 Task: In Heading Arial with underline. Font size of heading  '18'Font style of data Calibri. Font size of data  9Alignment of headline & data Align center. Fill color in heading,  RedFont color of data Black Apply border in Data No BorderIn the sheet  Budget Control Logbook
Action: Mouse moved to (1162, 155)
Screenshot: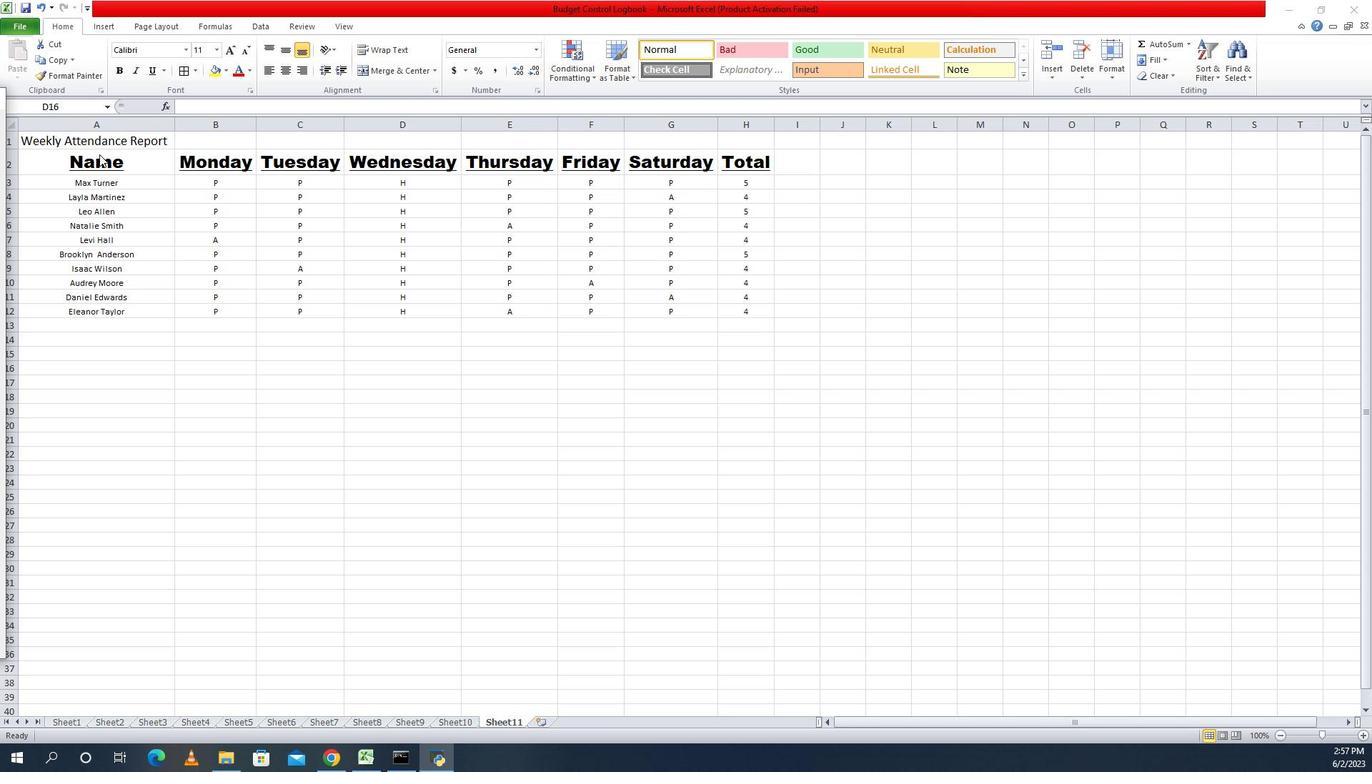 
Action: Mouse pressed left at (1162, 155)
Screenshot: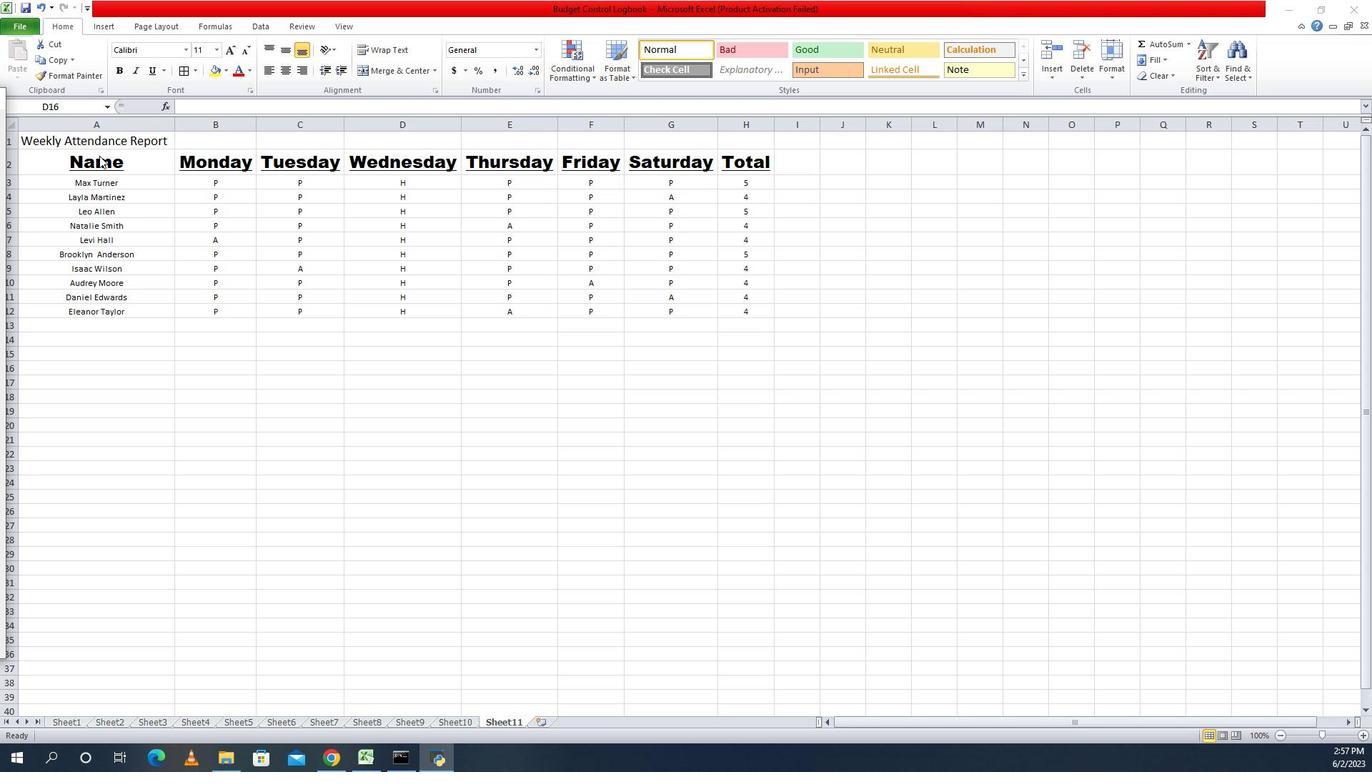 
Action: Mouse pressed left at (1162, 155)
Screenshot: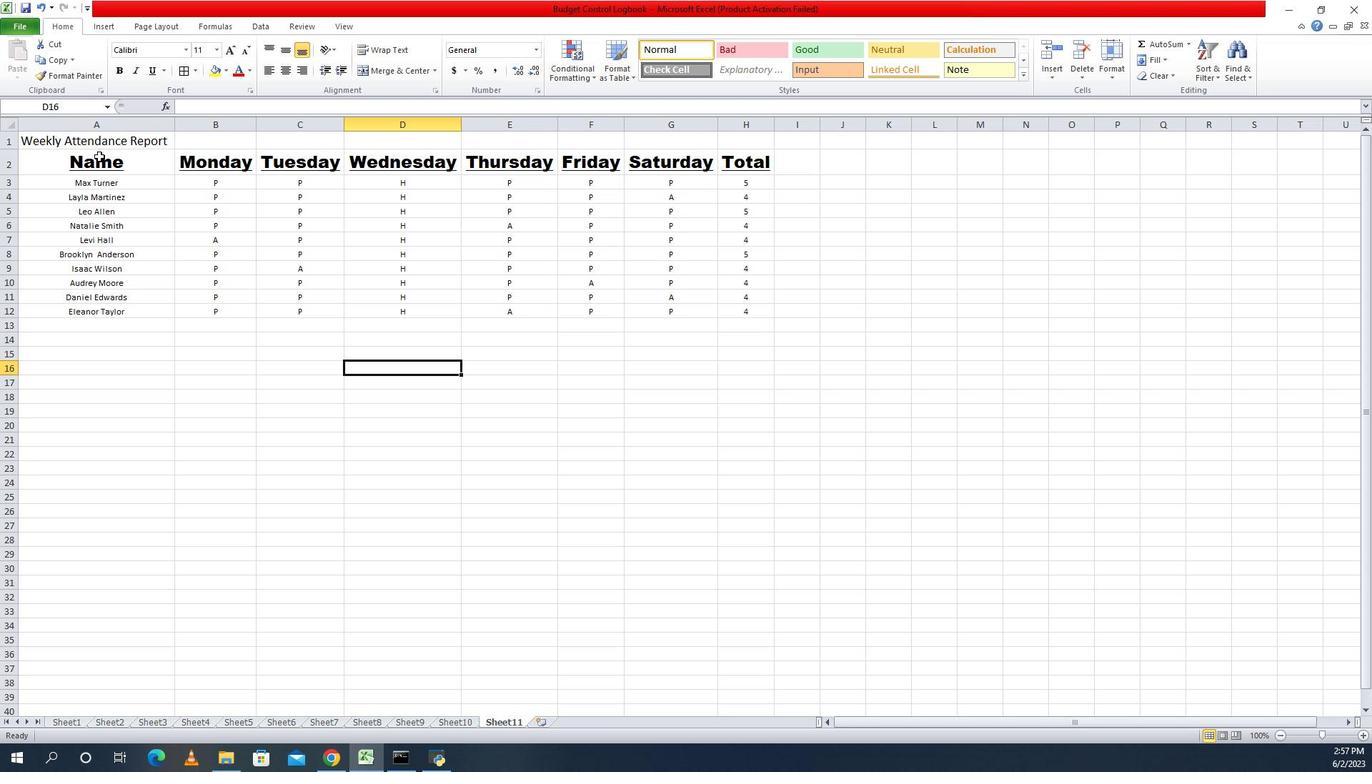 
Action: Mouse moved to (1245, 51)
Screenshot: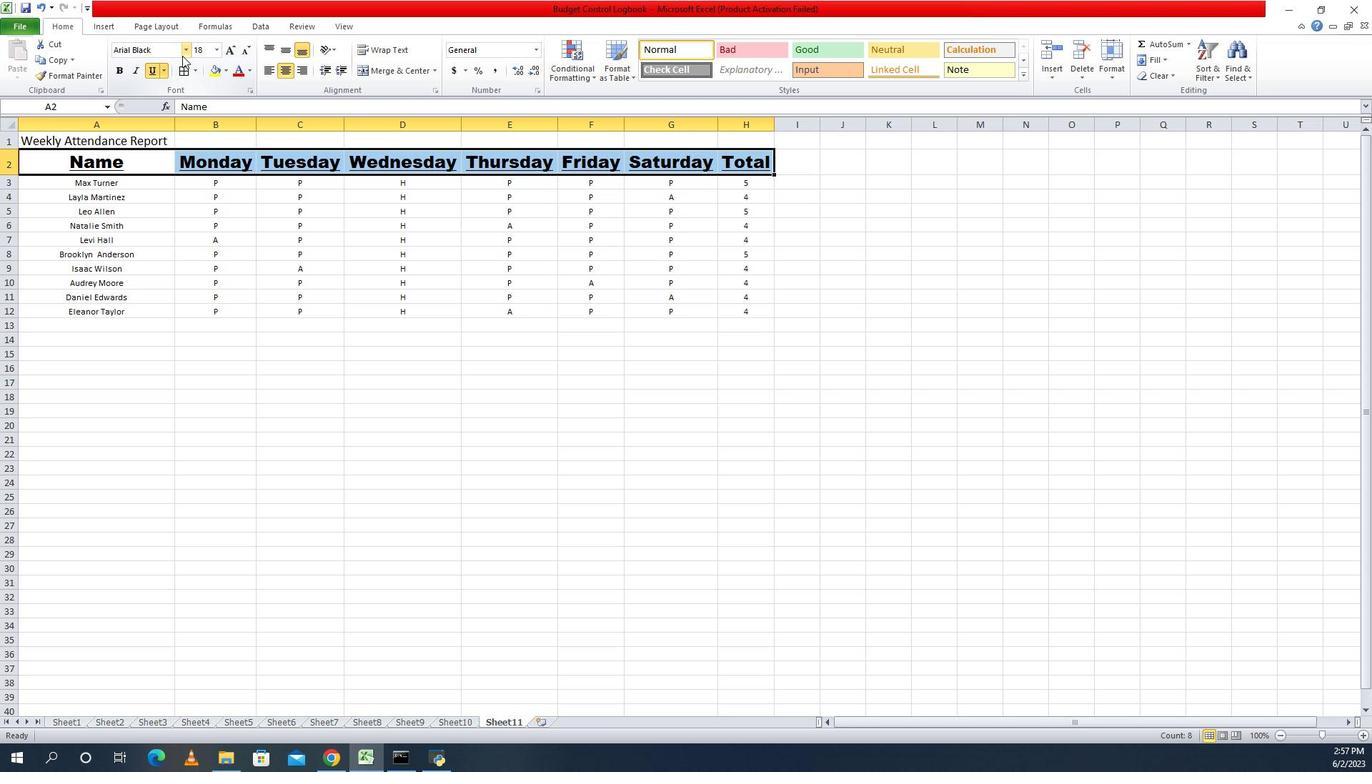 
Action: Mouse pressed left at (1245, 51)
Screenshot: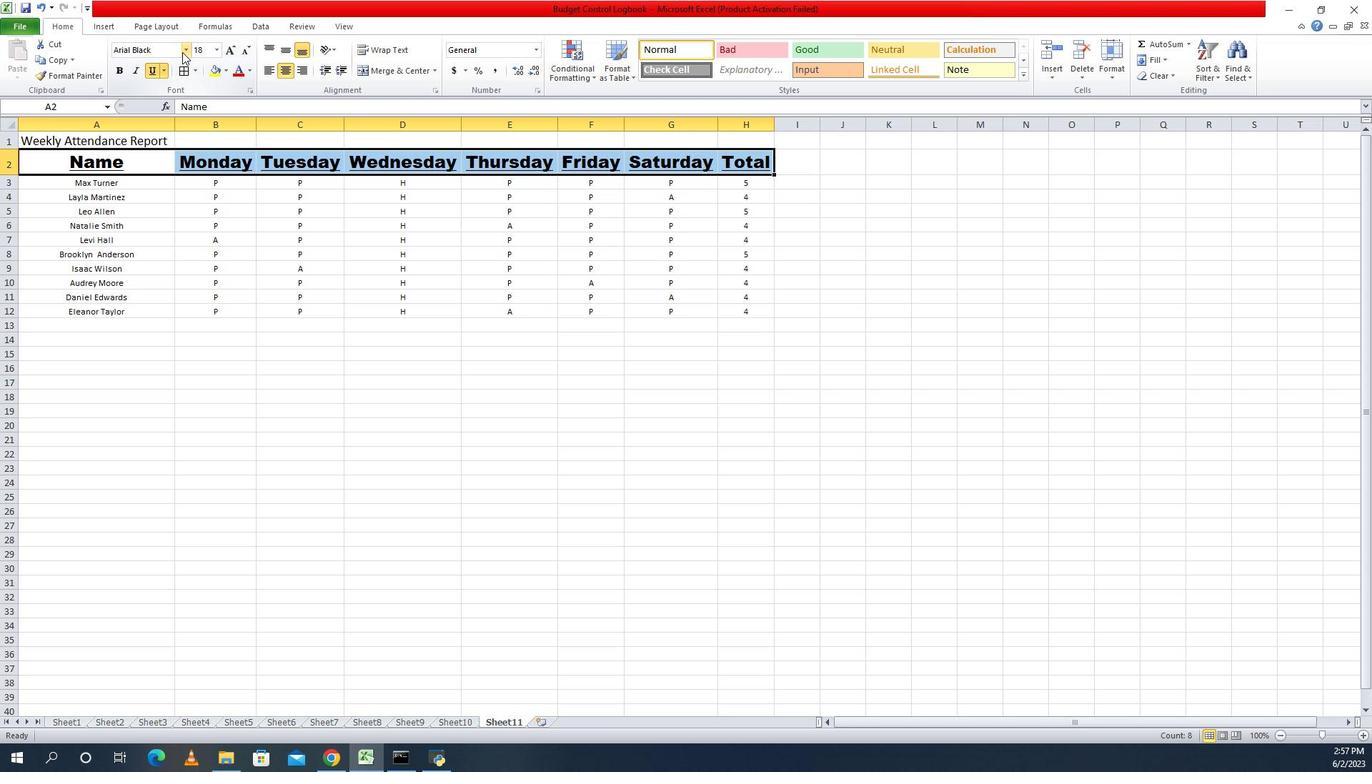 
Action: Mouse moved to (1233, 168)
Screenshot: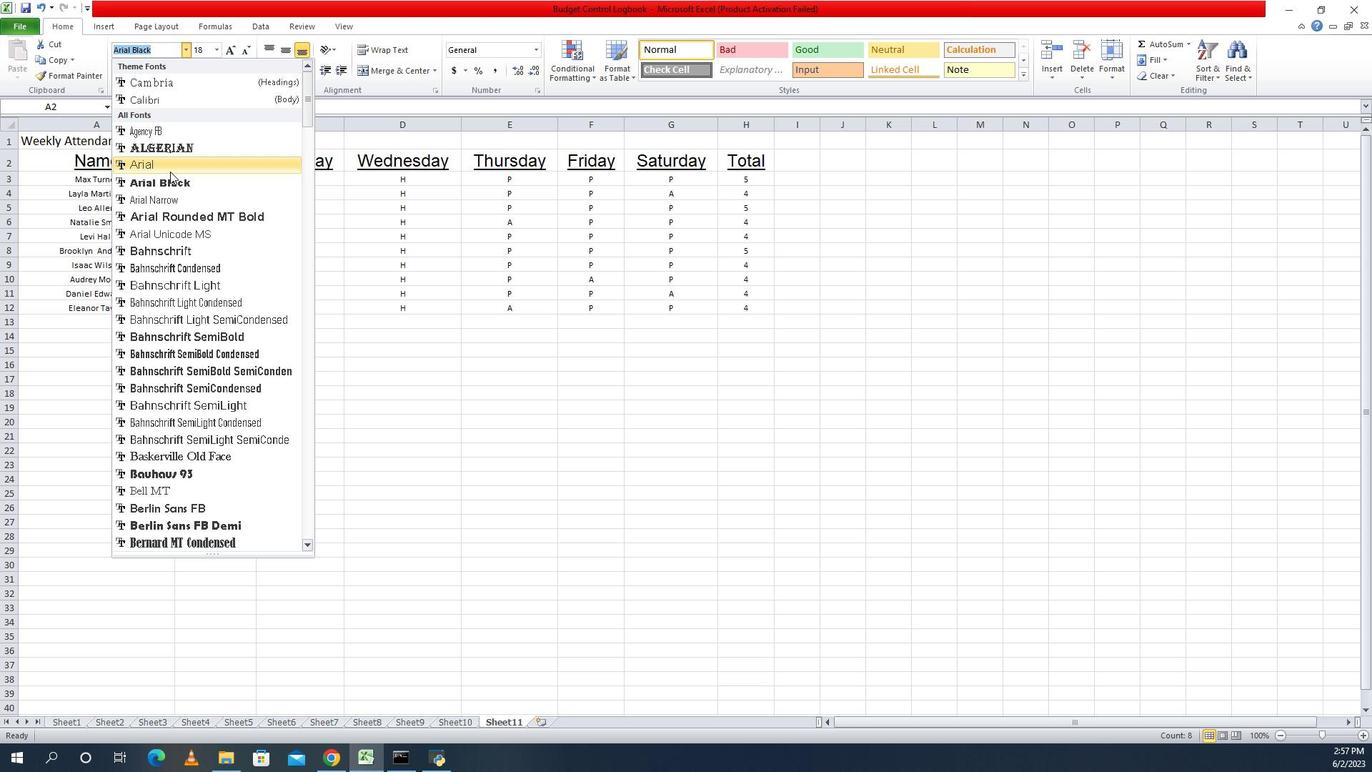 
Action: Mouse pressed left at (1233, 168)
Screenshot: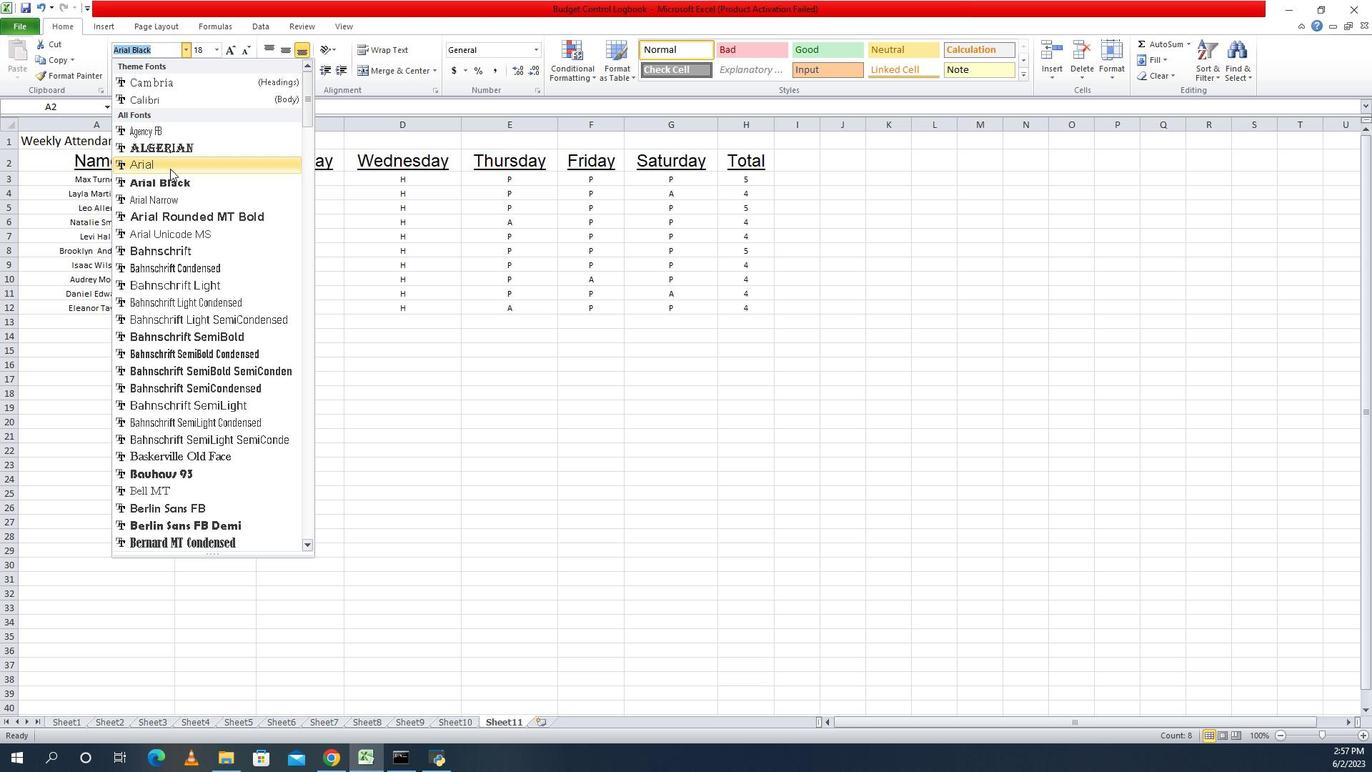 
Action: Mouse moved to (1103, 183)
Screenshot: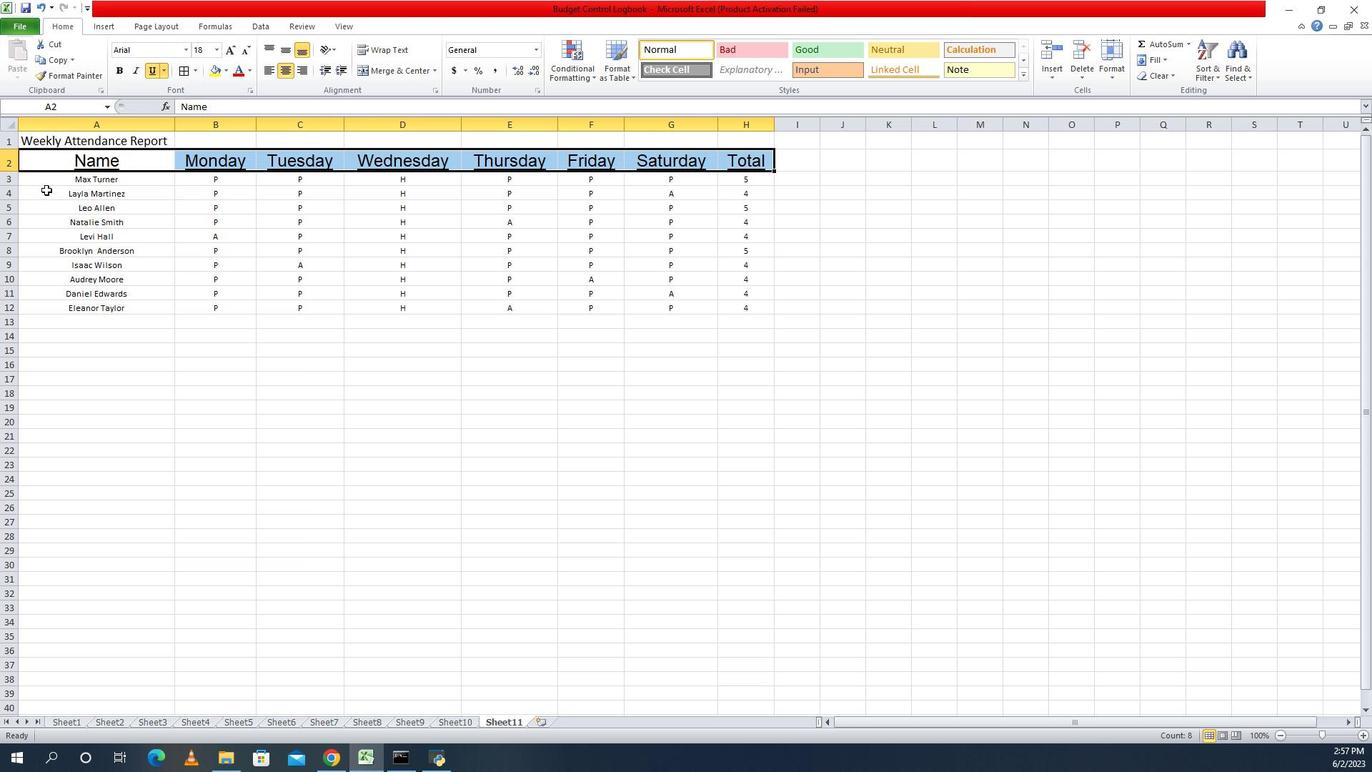 
Action: Mouse pressed left at (1103, 183)
Screenshot: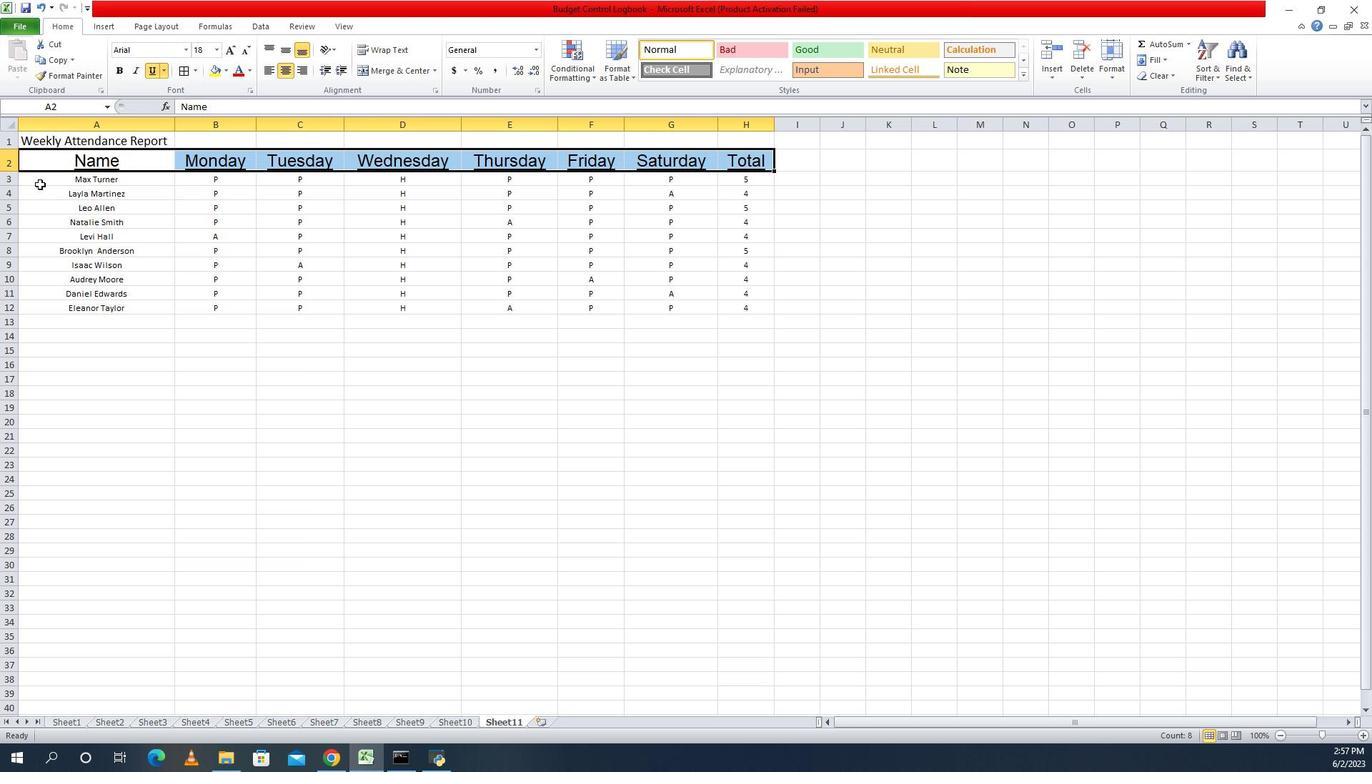 
Action: Mouse moved to (1172, 145)
Screenshot: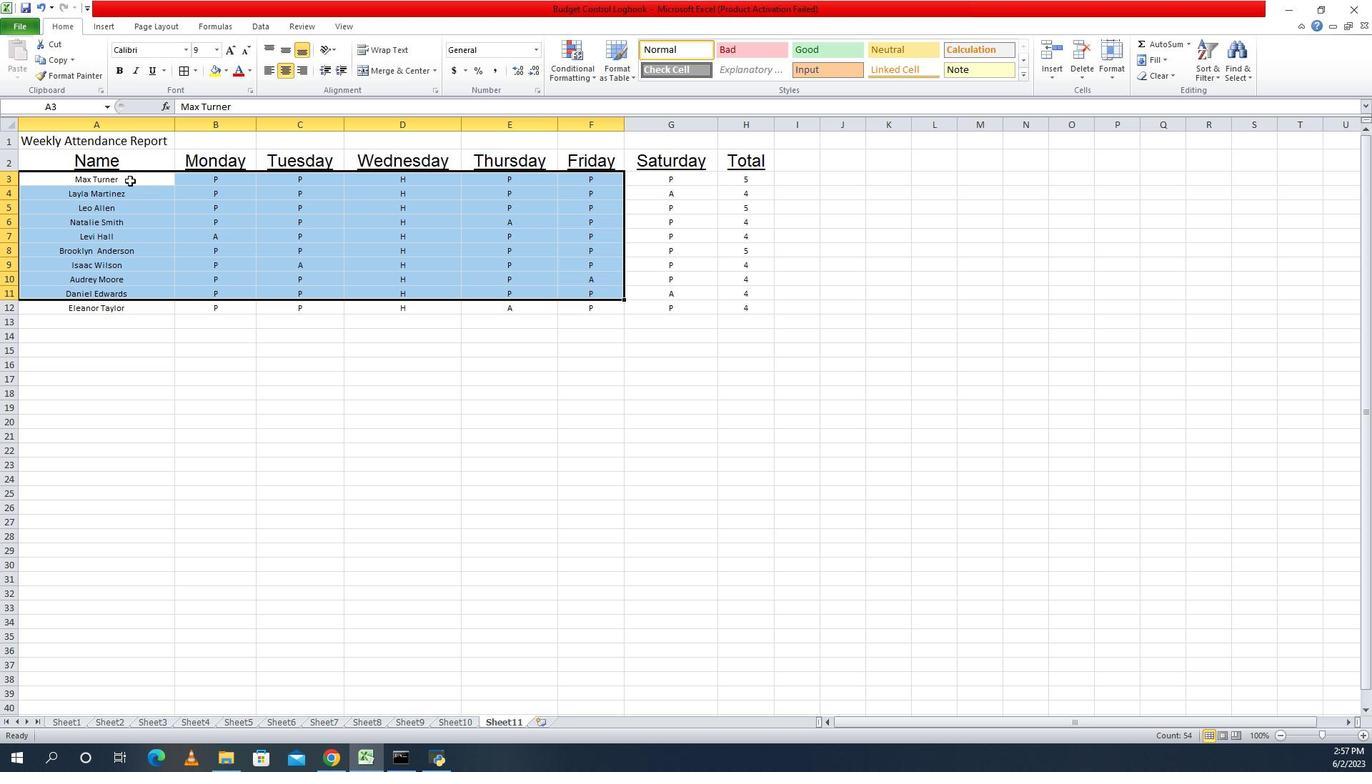 
Action: Mouse pressed left at (1172, 145)
Screenshot: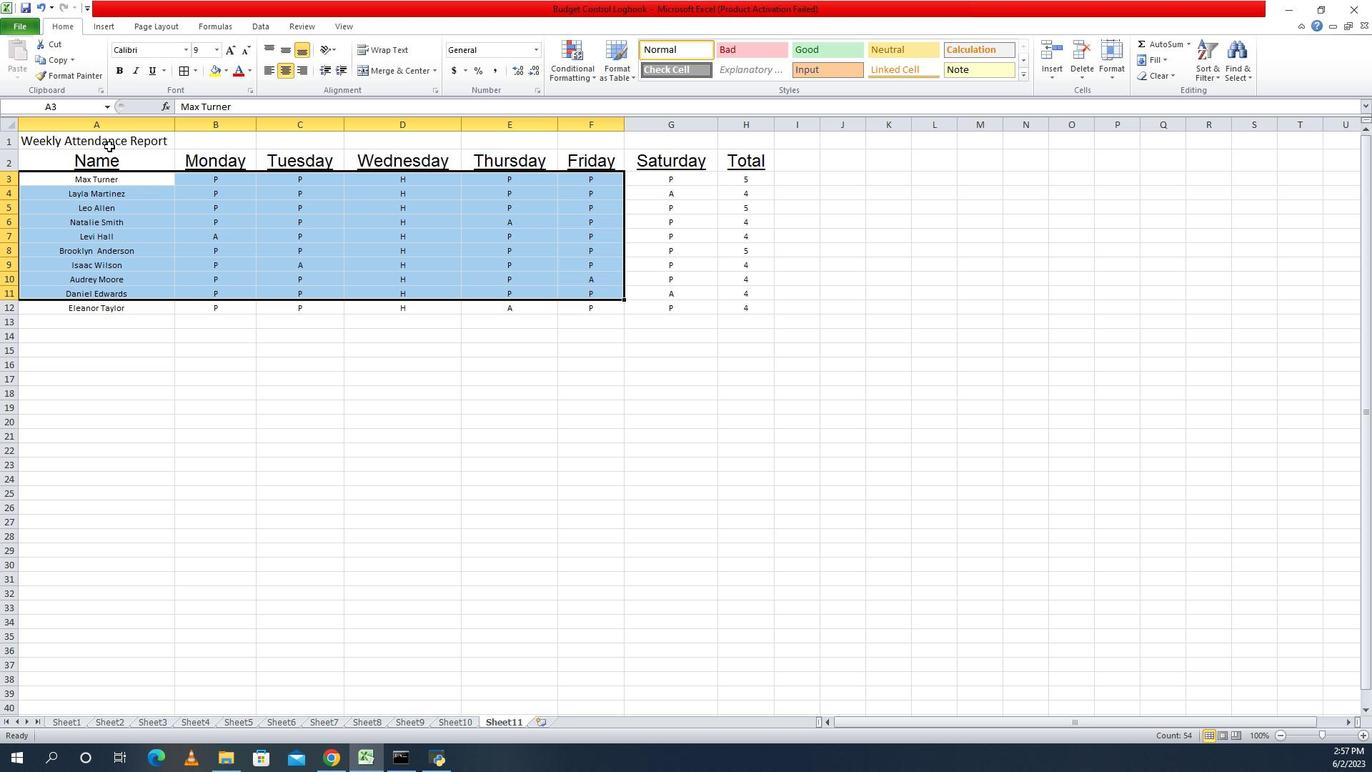 
Action: Mouse moved to (1253, 72)
Screenshot: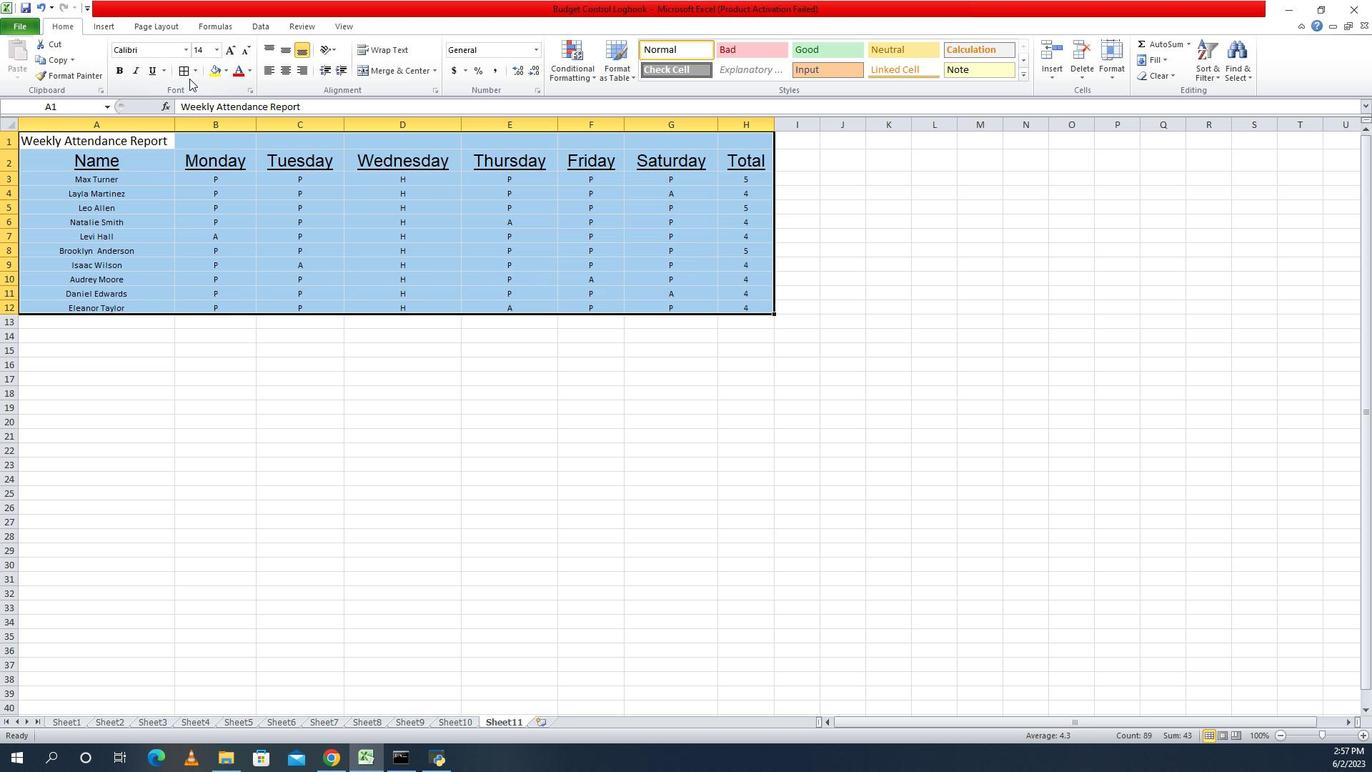 
Action: Mouse pressed left at (1253, 72)
Screenshot: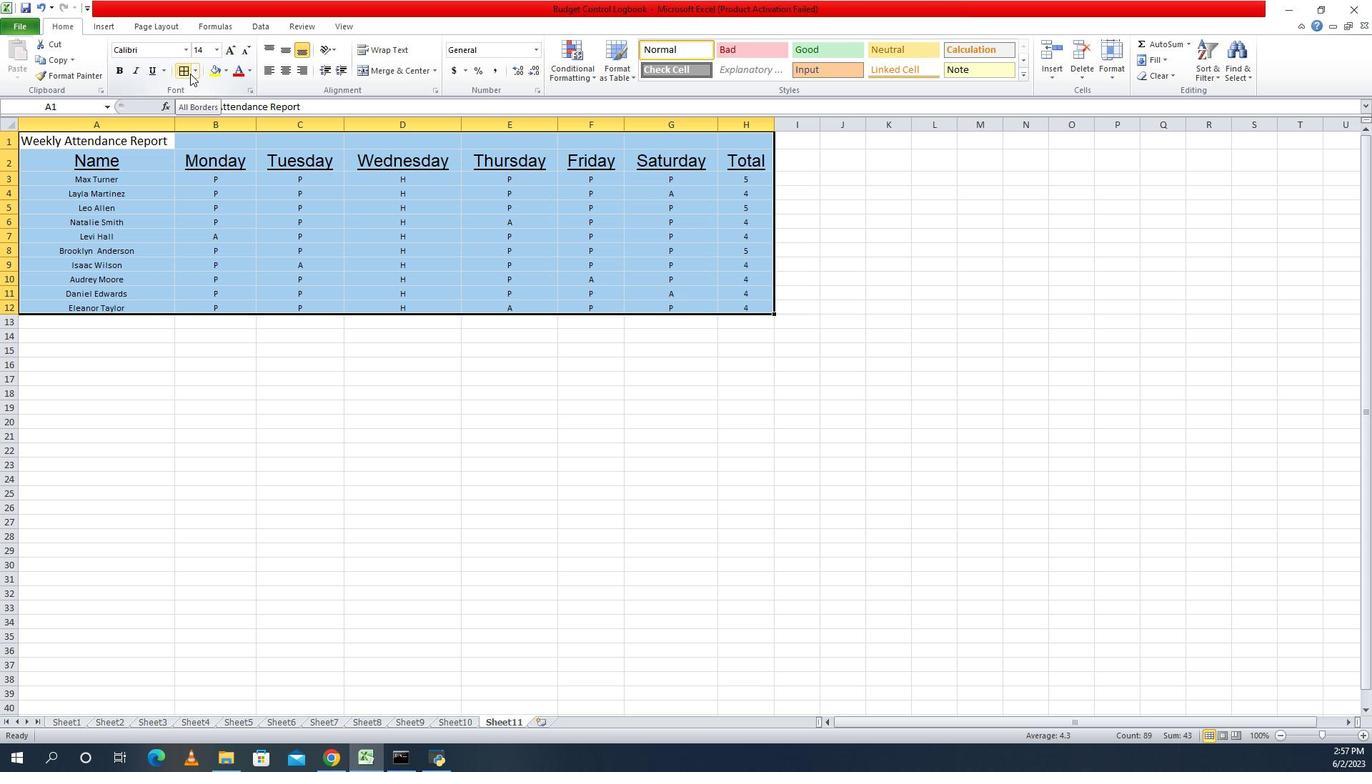 
Action: Mouse moved to (1186, 153)
Screenshot: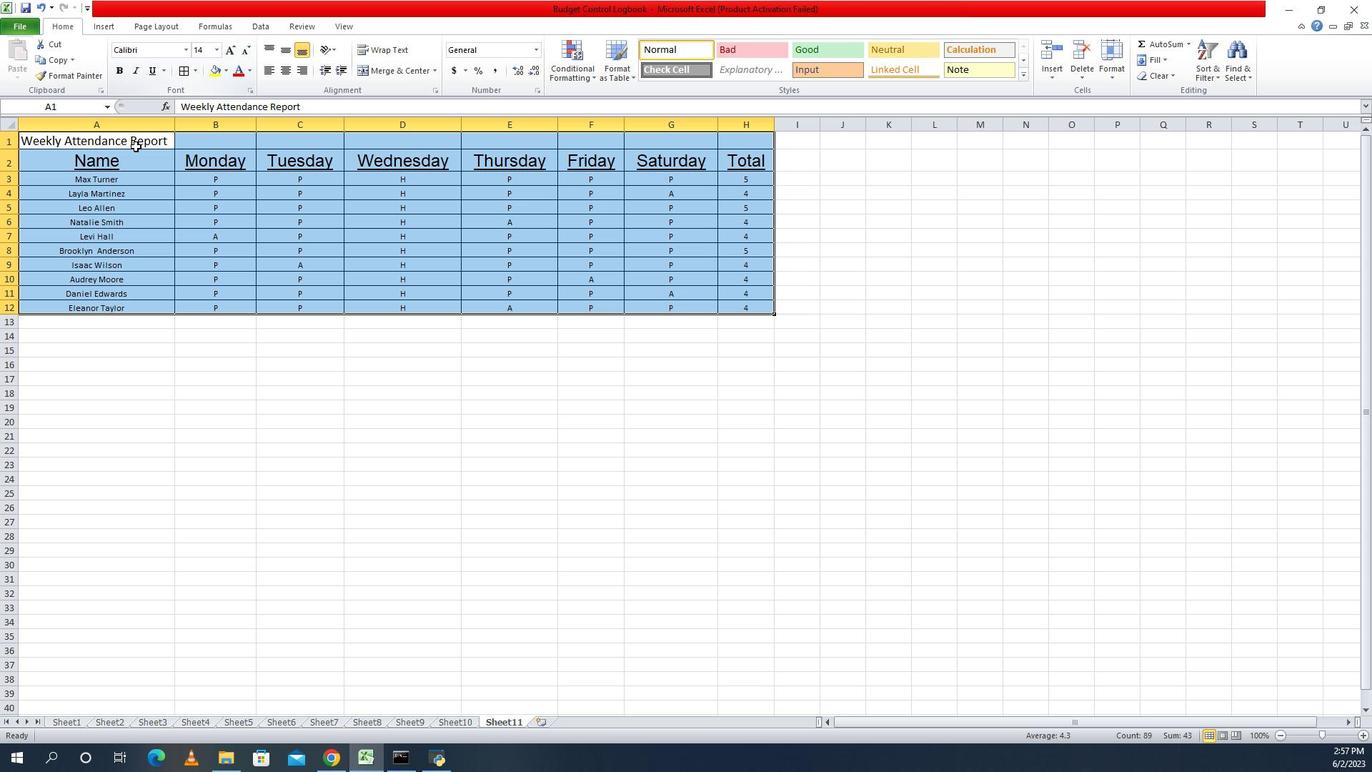 
Action: Mouse pressed left at (1186, 153)
Screenshot: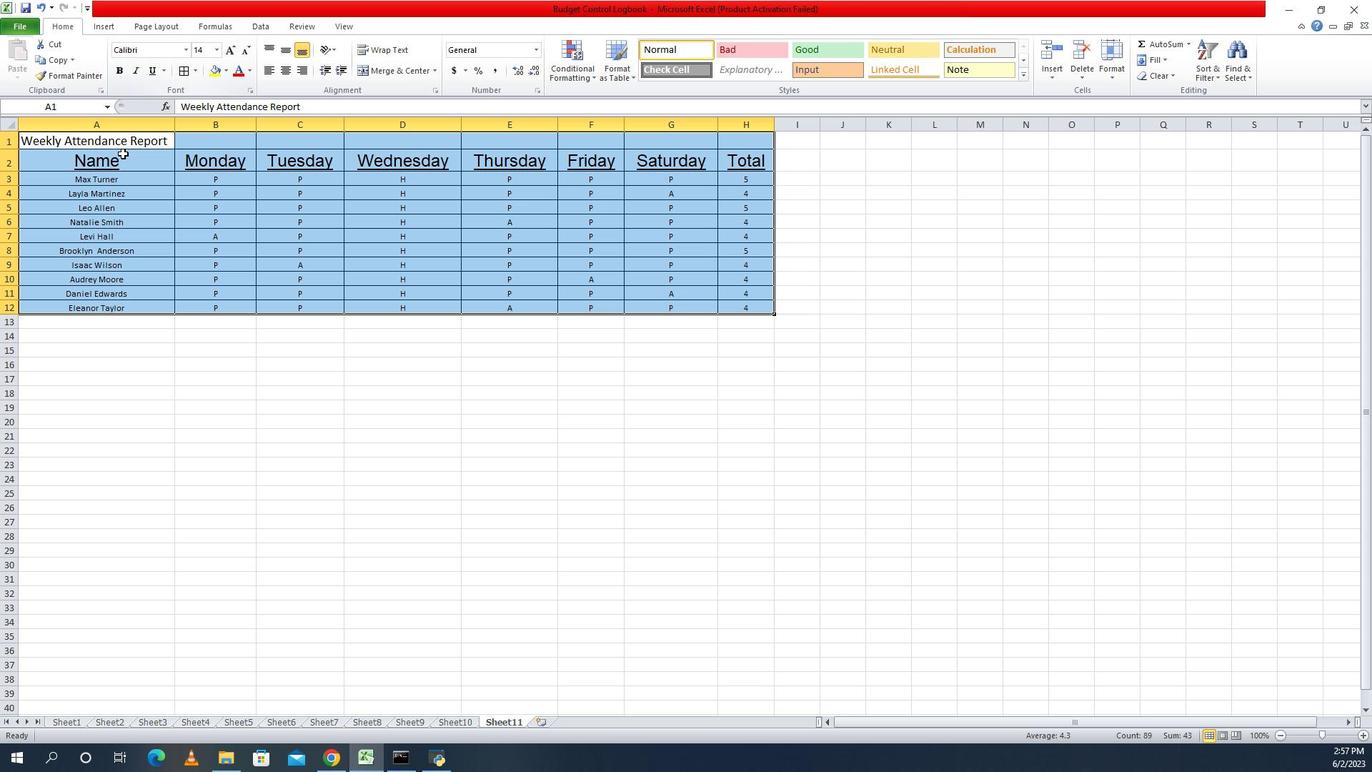 
Action: Mouse moved to (1189, 161)
Screenshot: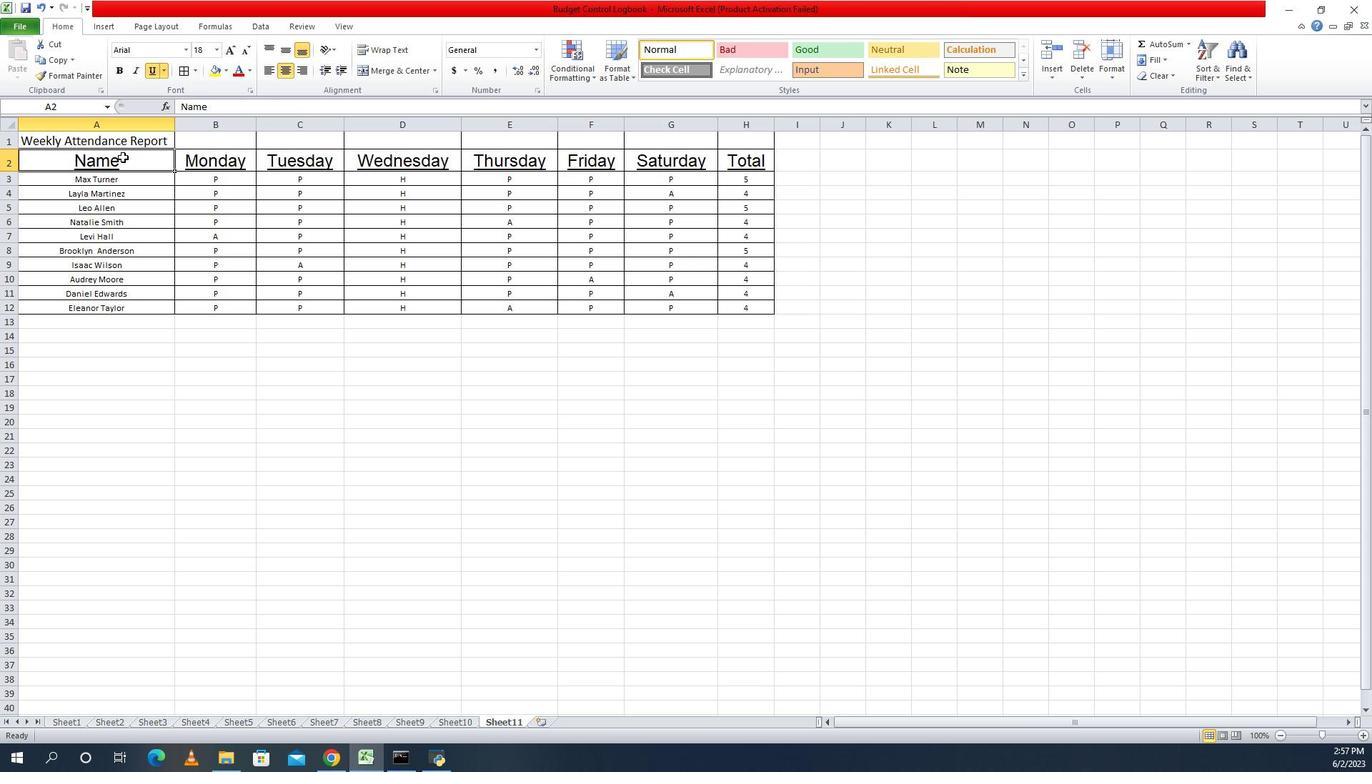 
Action: Mouse pressed left at (1189, 161)
Screenshot: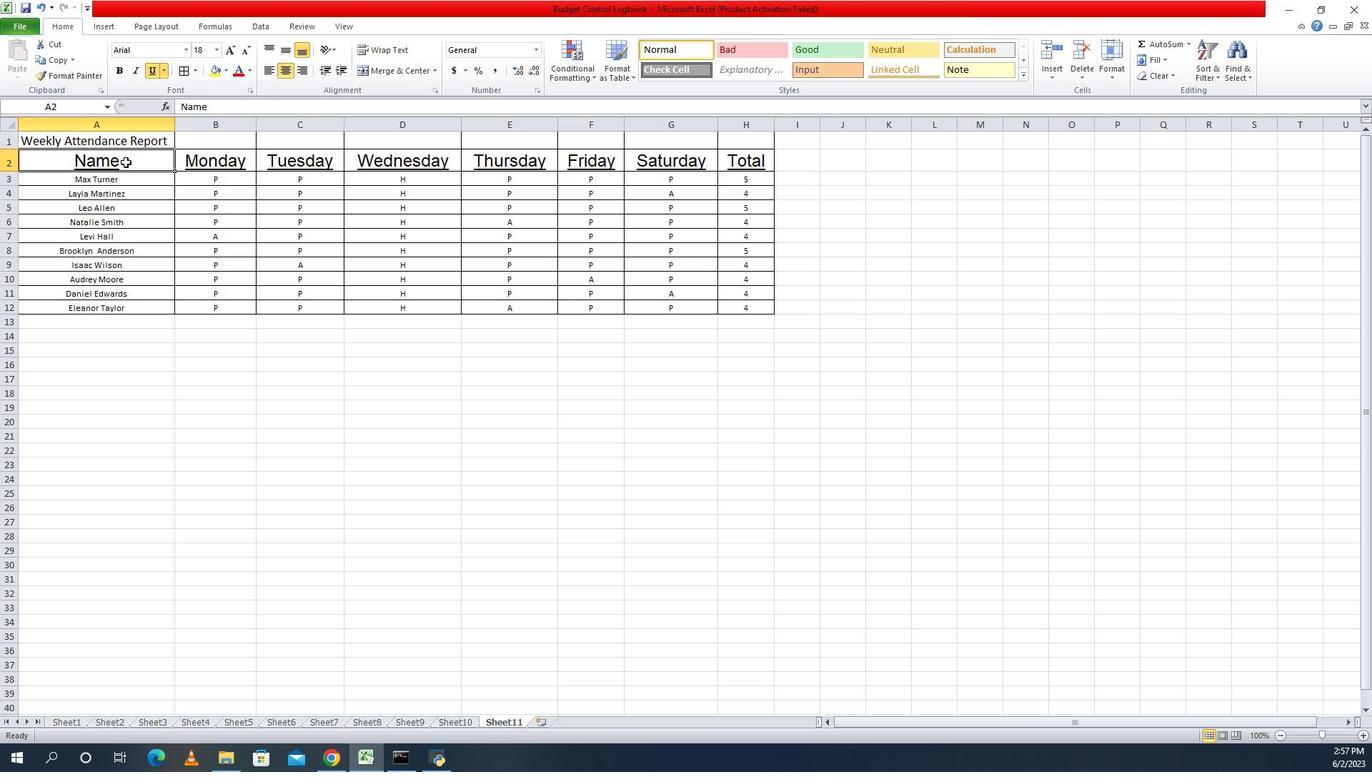 
Action: Mouse moved to (1274, 60)
Screenshot: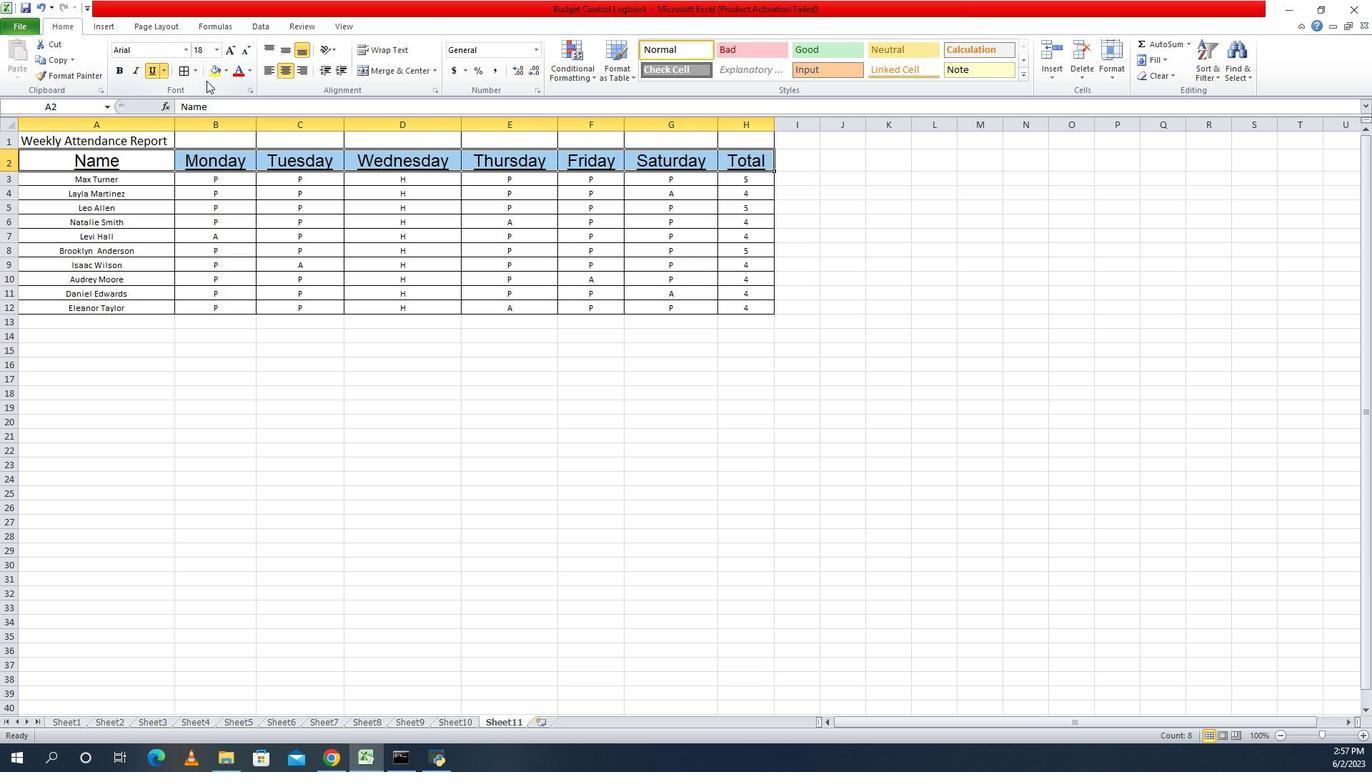 
Action: Mouse pressed left at (1274, 60)
Screenshot: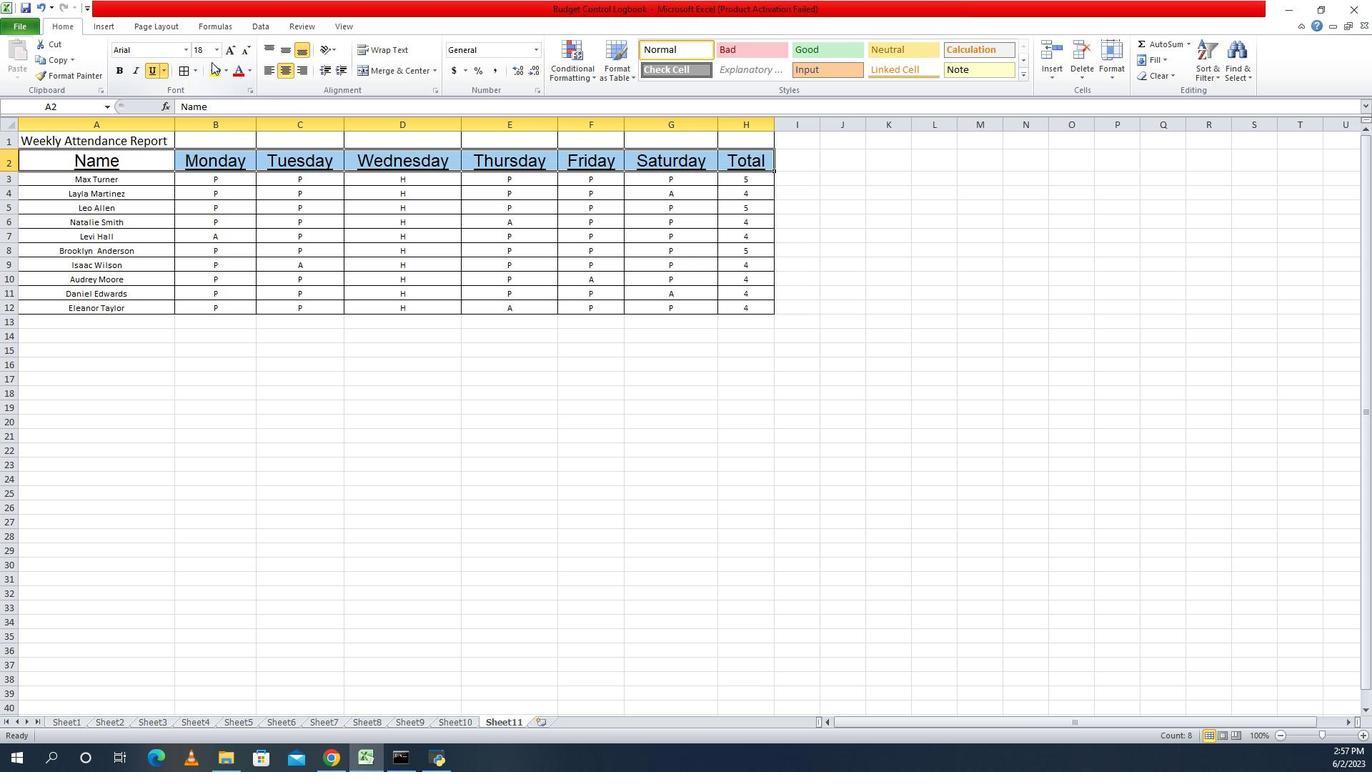 
Action: Mouse moved to (1282, 70)
Screenshot: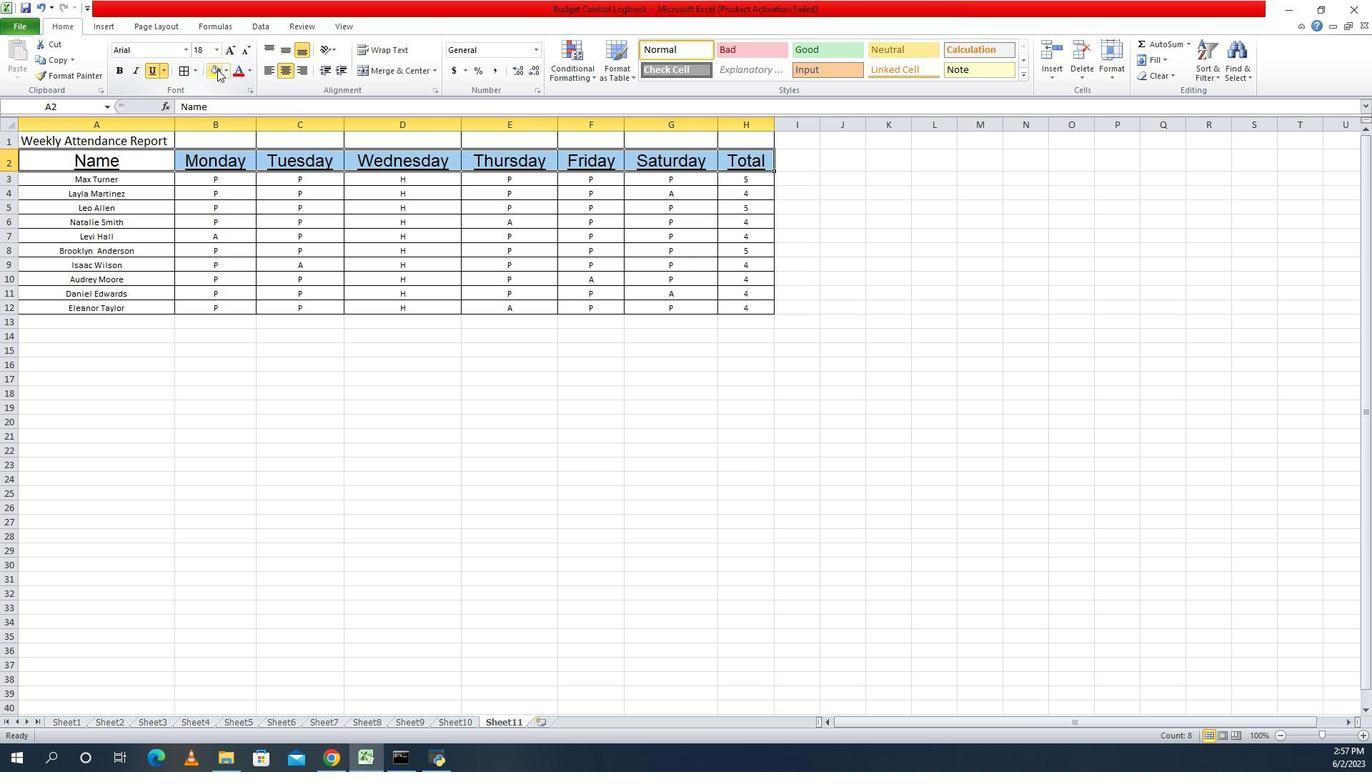 
Action: Mouse pressed left at (1282, 70)
Screenshot: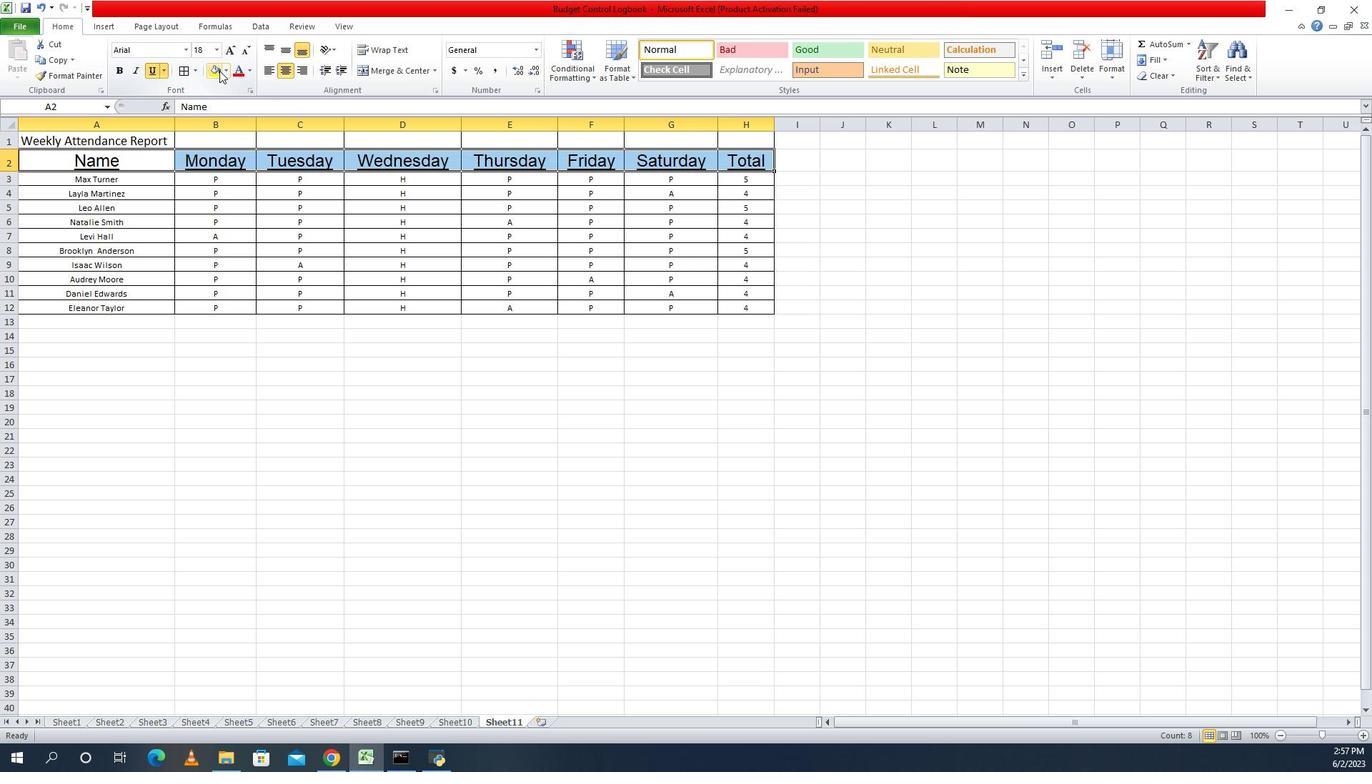 
Action: Mouse moved to (1310, 72)
Screenshot: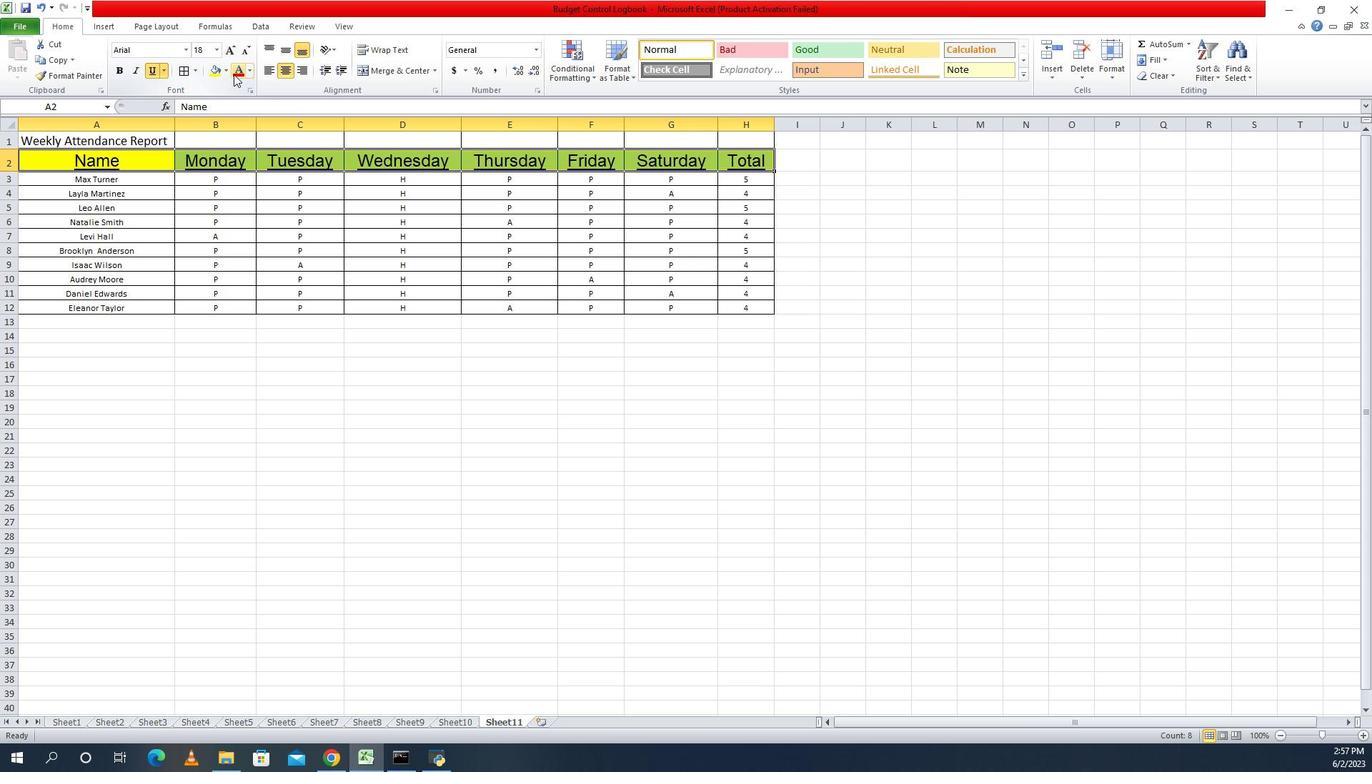
Action: Mouse pressed left at (1310, 72)
Screenshot: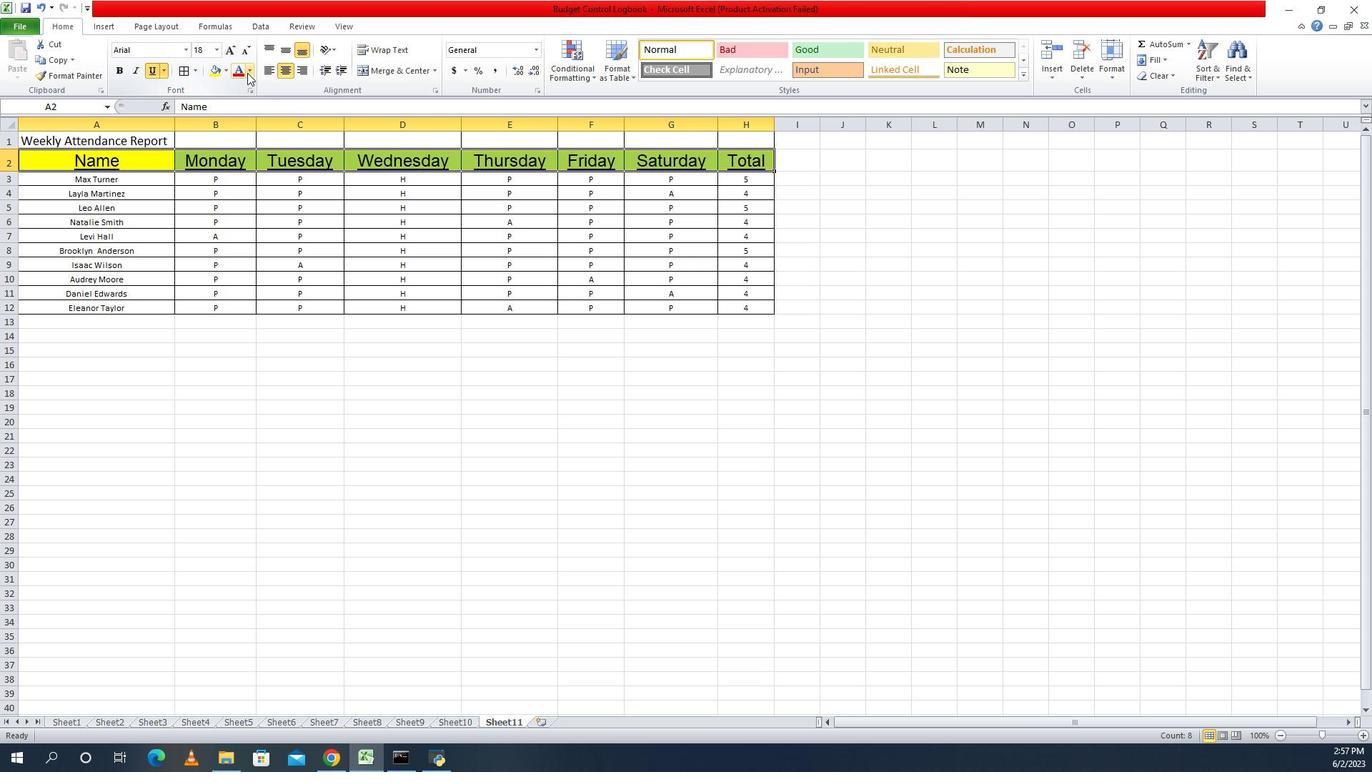 
Action: Mouse moved to (1311, 188)
Screenshot: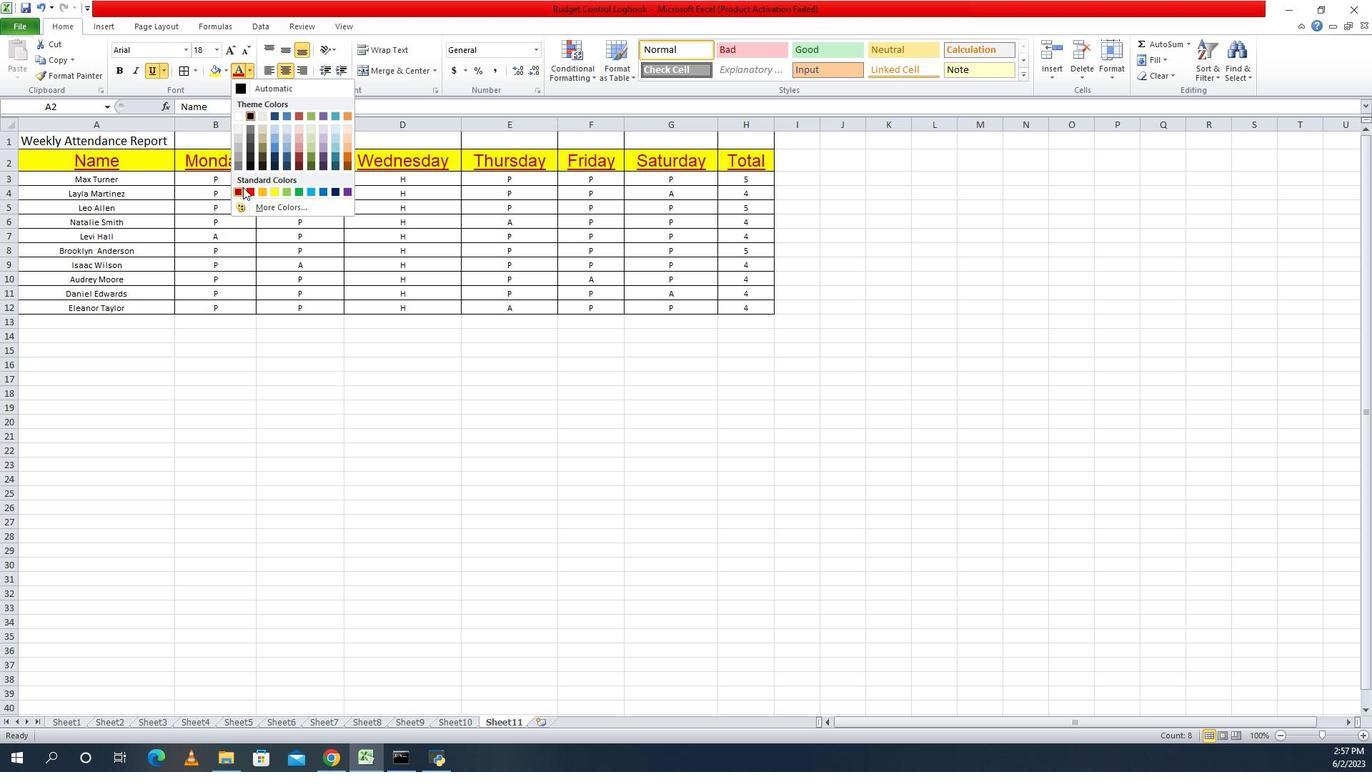 
Action: Mouse pressed left at (1311, 188)
Screenshot: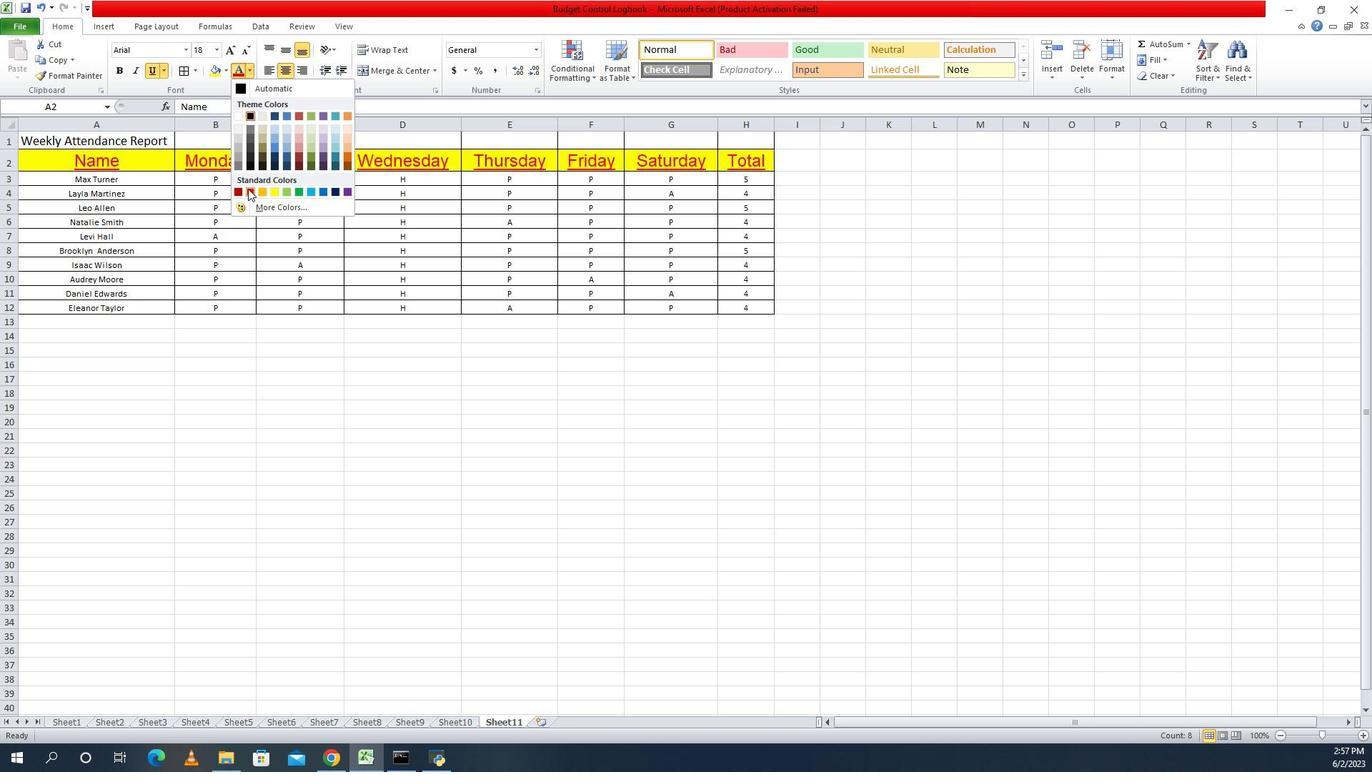 
Action: Mouse moved to (1344, 331)
Screenshot: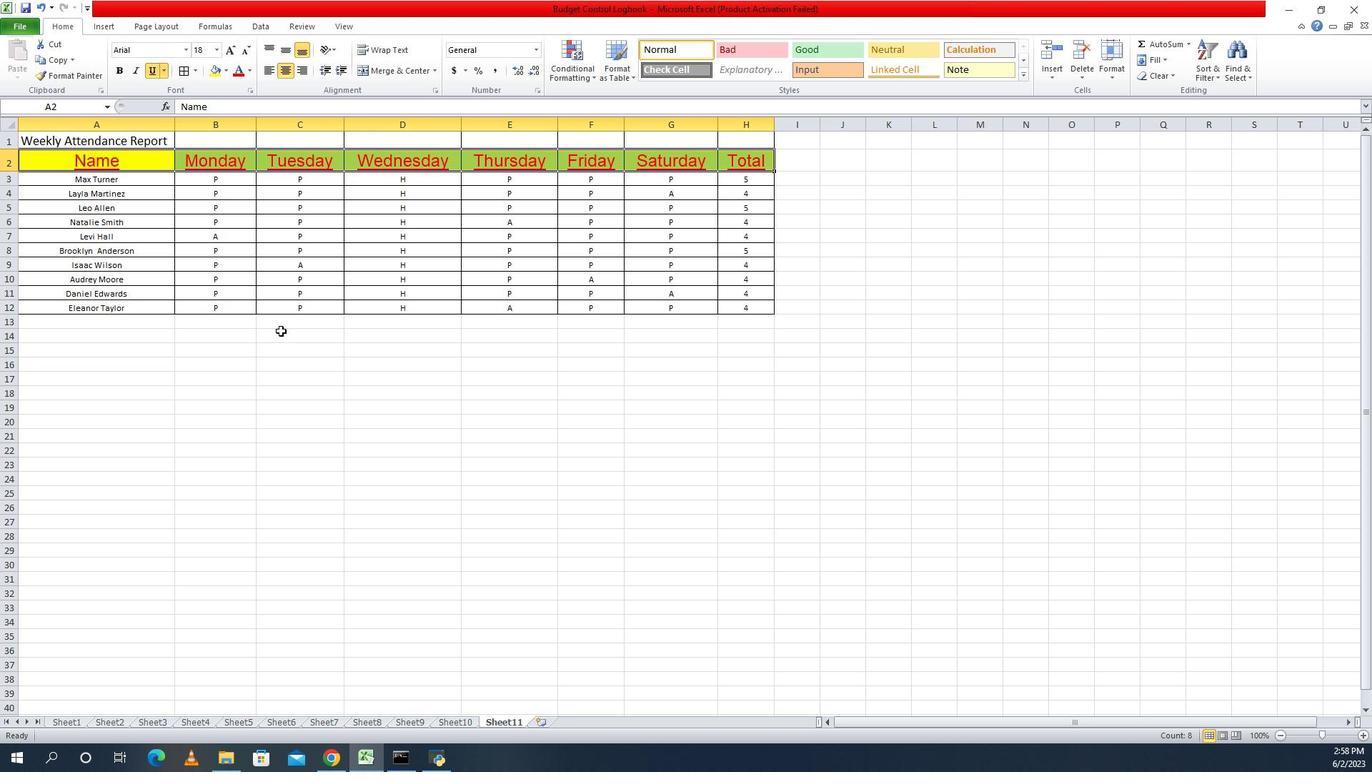 
Action: Mouse pressed left at (1344, 331)
Screenshot: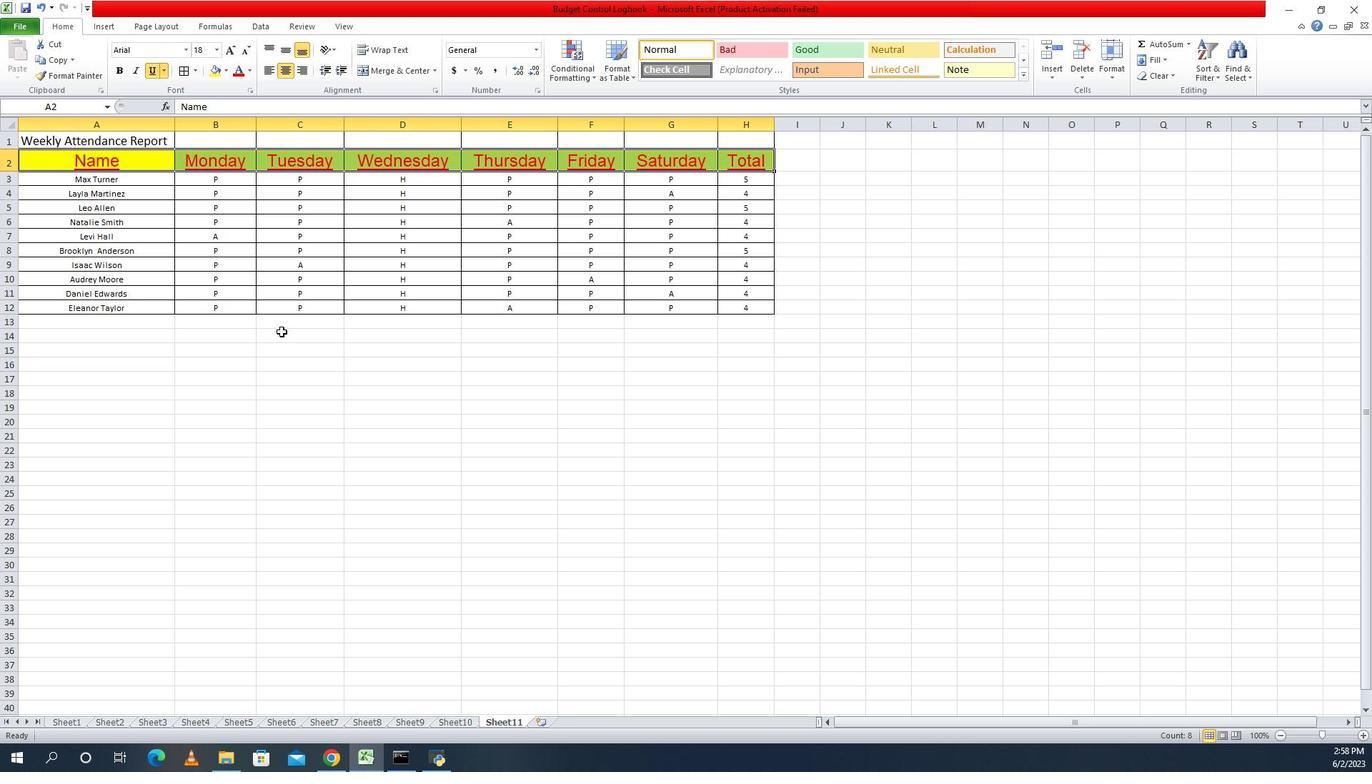 
Action: Mouse moved to (1308, 331)
Screenshot: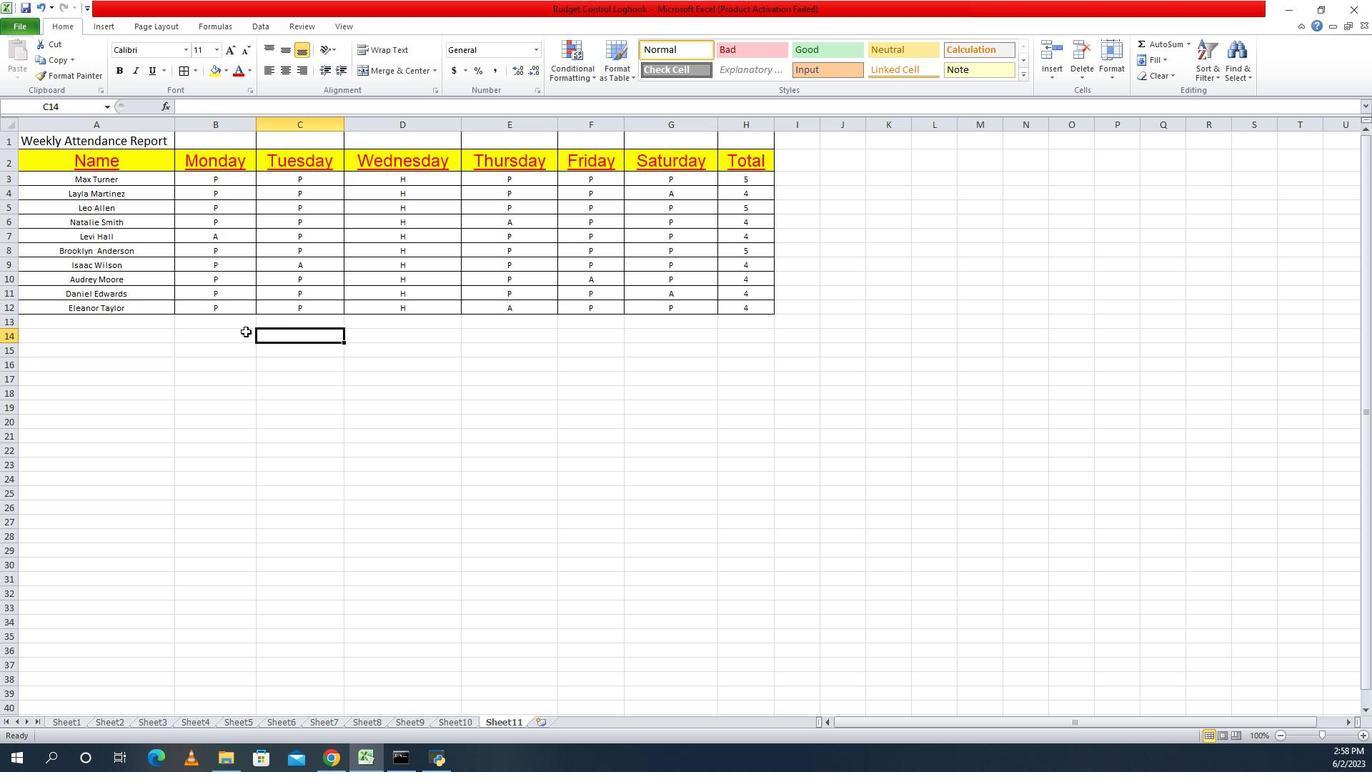 
